 Task: Create a due date automation trigger when advanced on, on the tuesday of the week before a card is due add fields with custom field "Resume" set to a date between 1 and 7 working days from now at 11:00 AM.
Action: Mouse moved to (1042, 87)
Screenshot: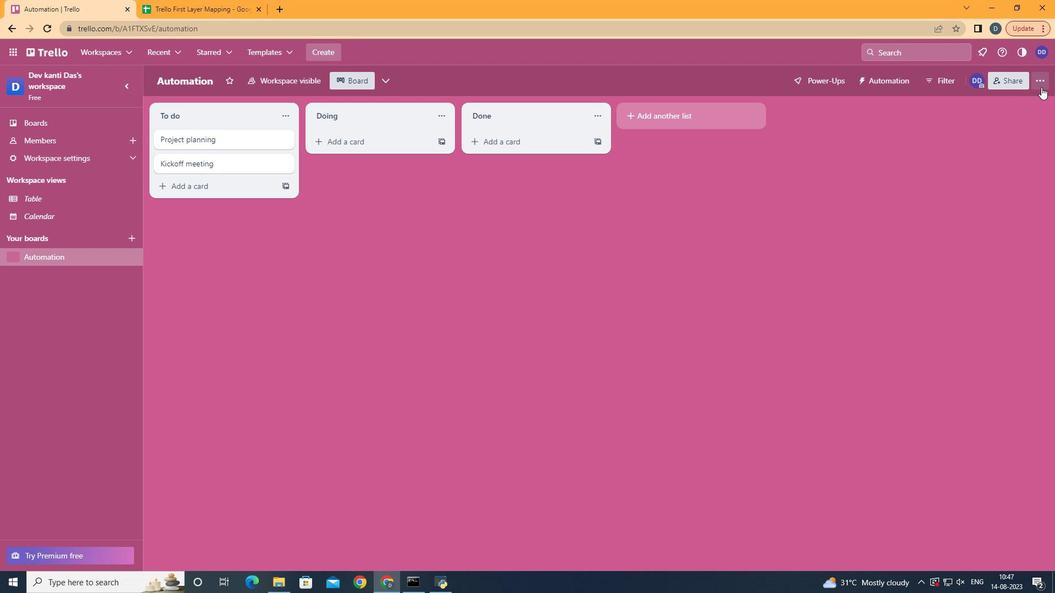 
Action: Mouse pressed left at (1042, 87)
Screenshot: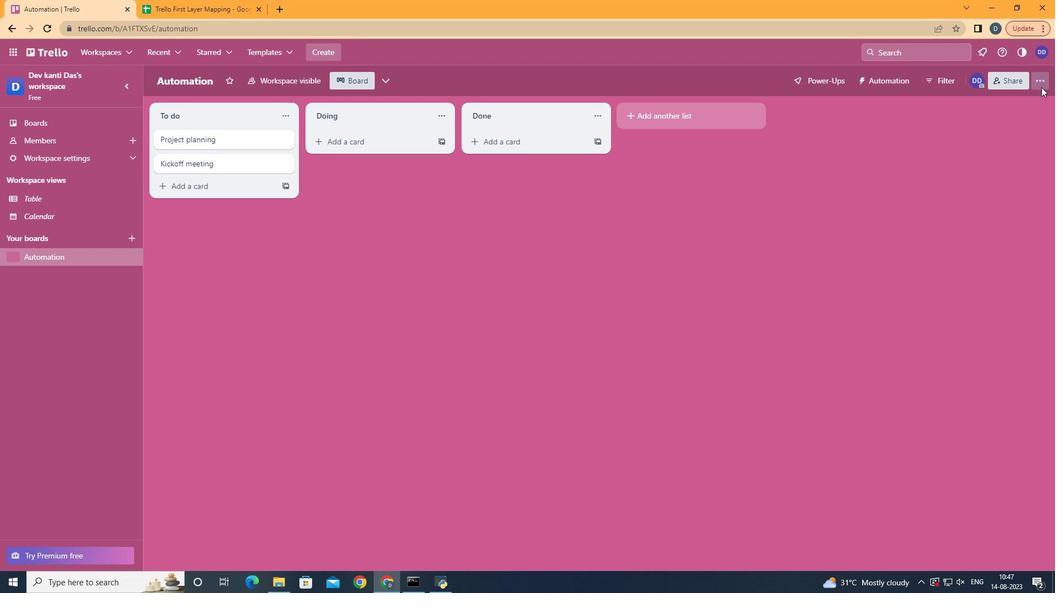 
Action: Mouse moved to (962, 237)
Screenshot: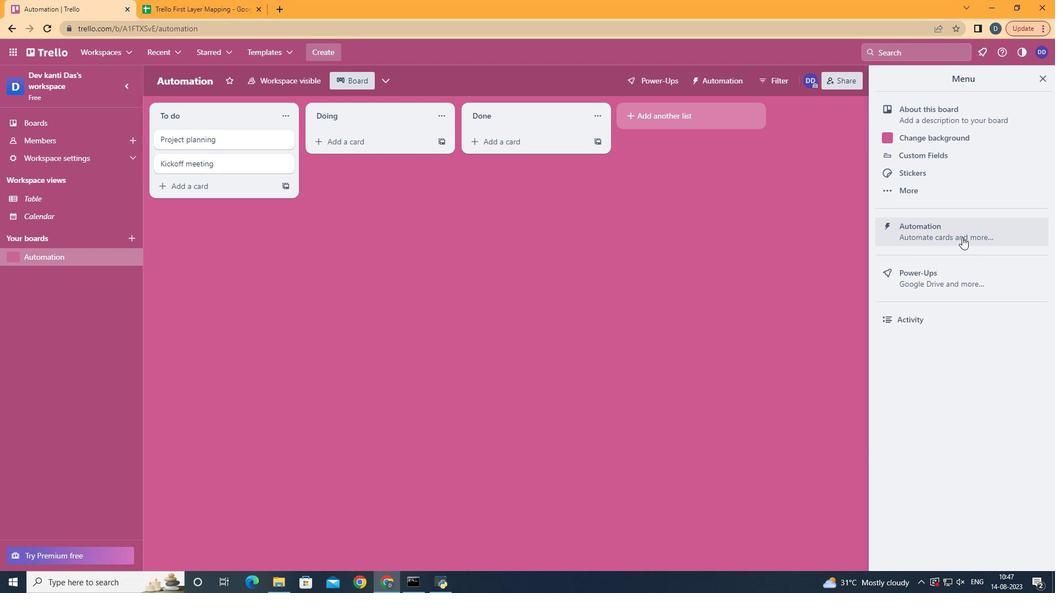 
Action: Mouse pressed left at (962, 237)
Screenshot: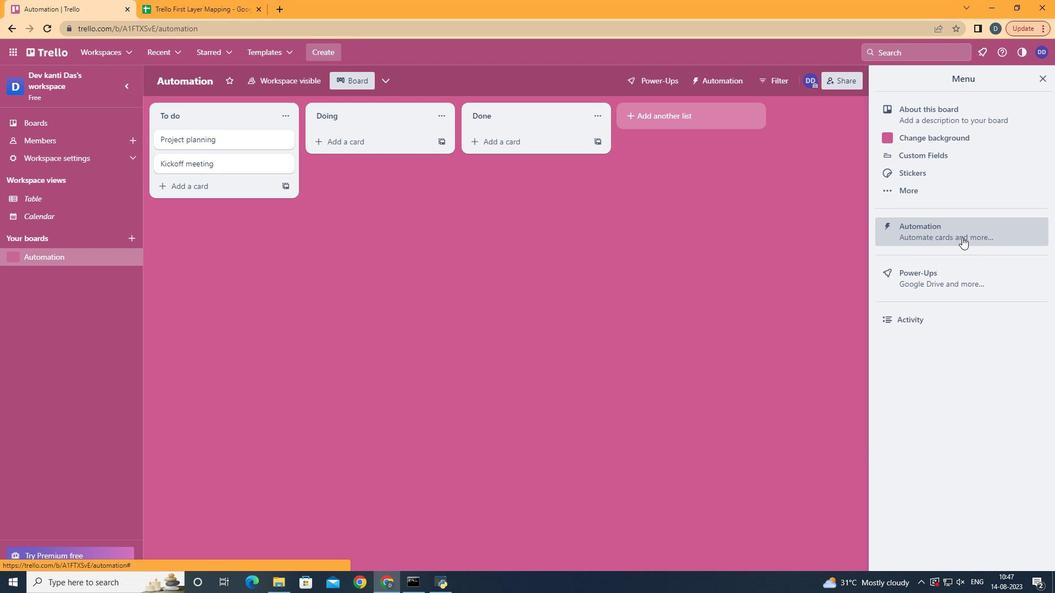 
Action: Mouse moved to (211, 221)
Screenshot: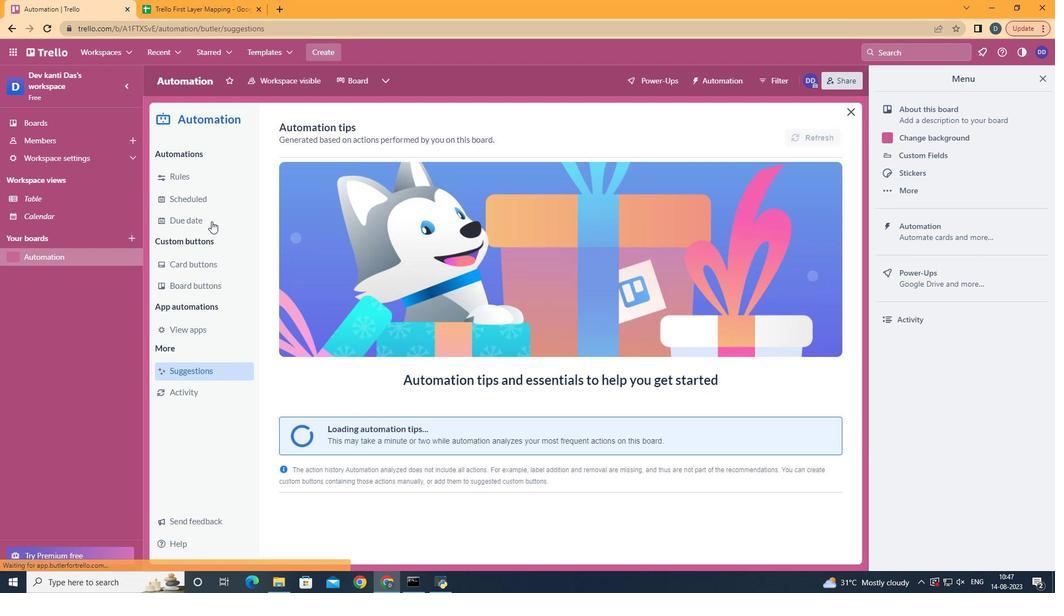 
Action: Mouse pressed left at (211, 221)
Screenshot: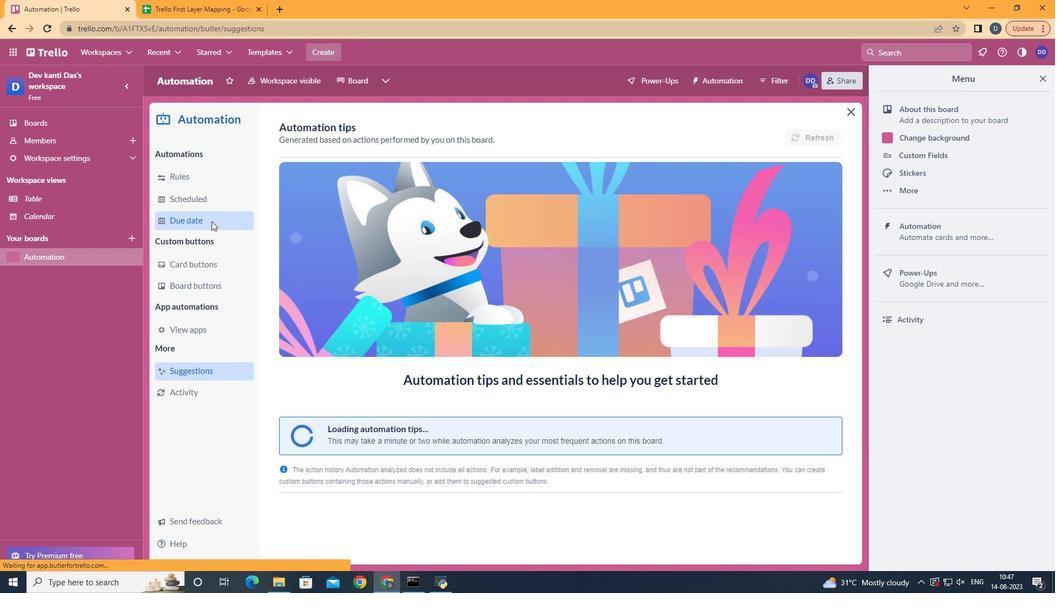 
Action: Mouse moved to (775, 129)
Screenshot: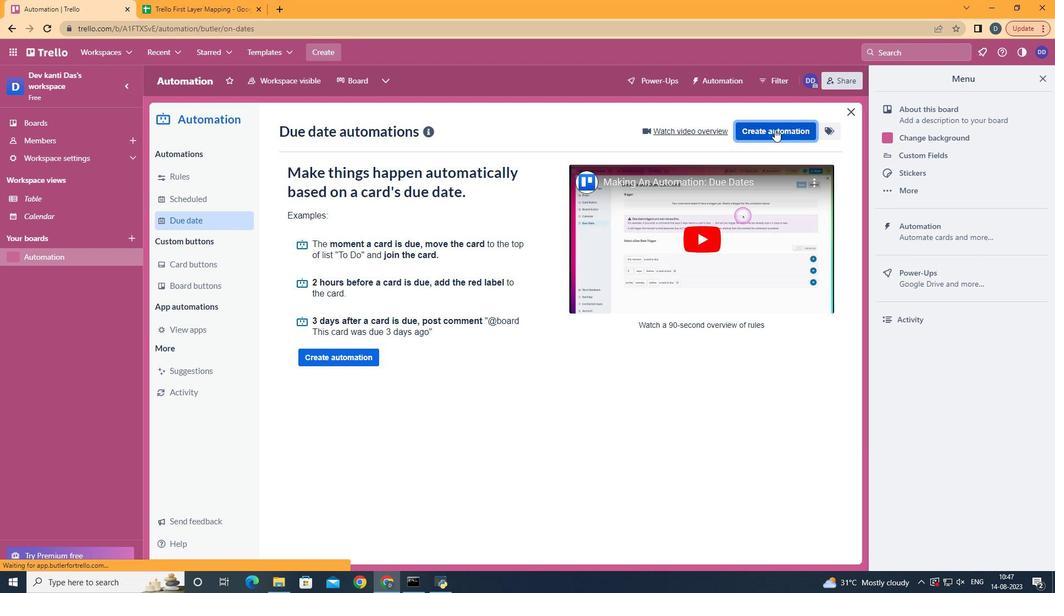 
Action: Mouse pressed left at (775, 129)
Screenshot: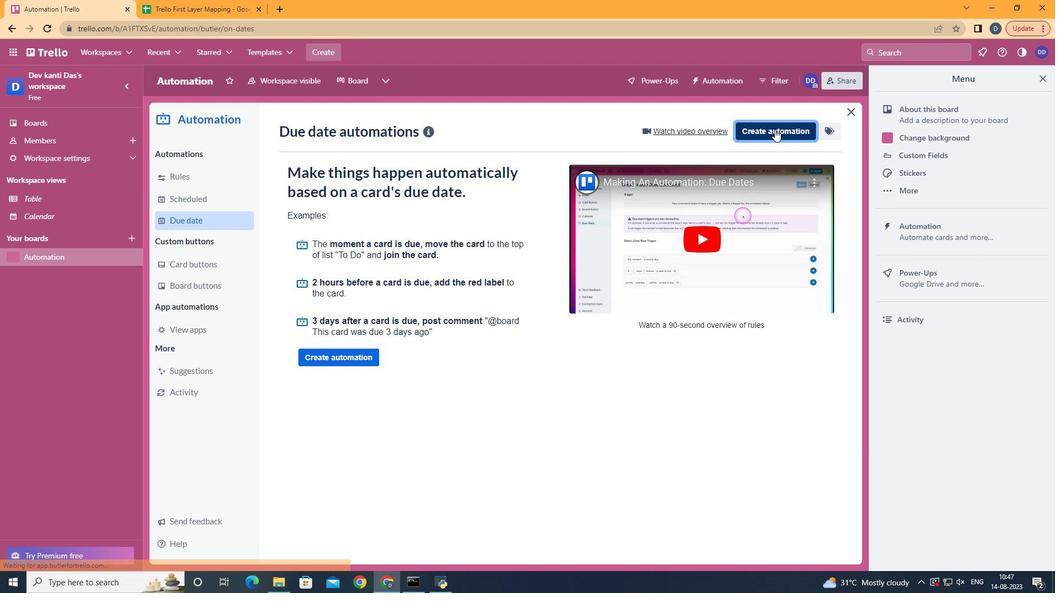 
Action: Mouse moved to (532, 241)
Screenshot: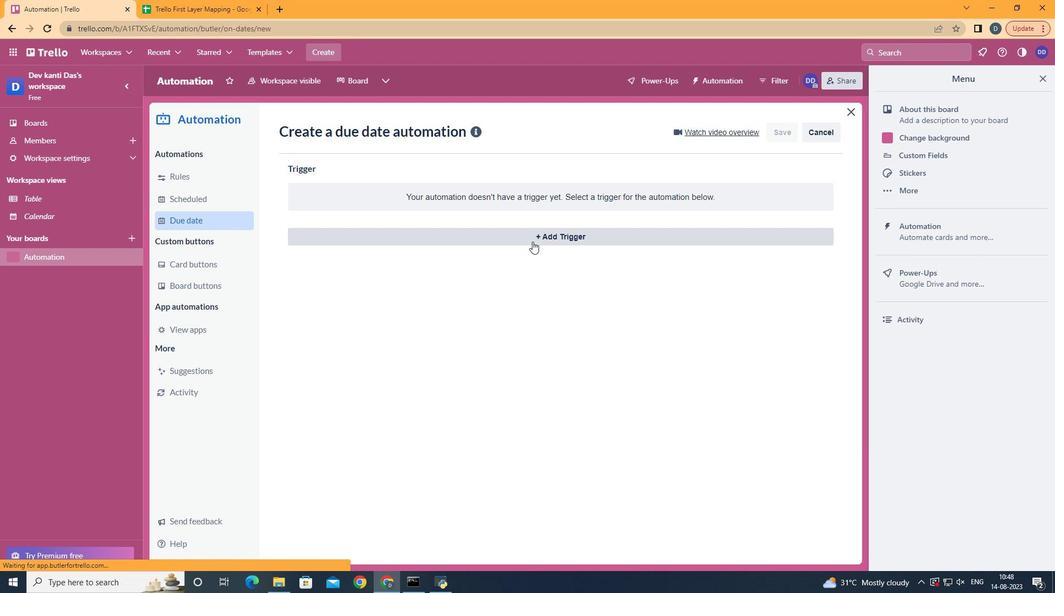 
Action: Mouse pressed left at (532, 241)
Screenshot: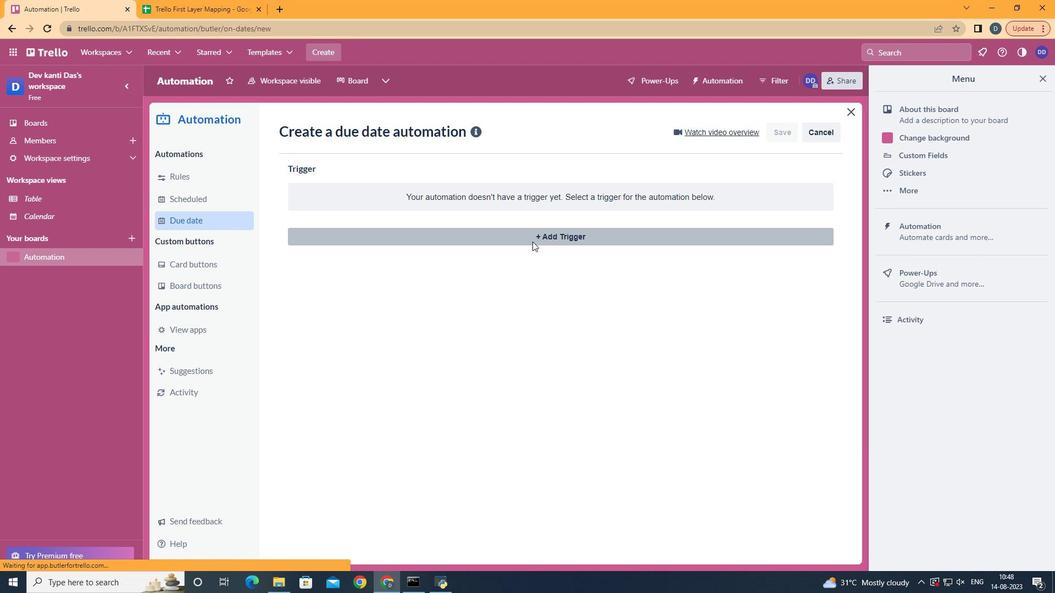 
Action: Mouse moved to (345, 311)
Screenshot: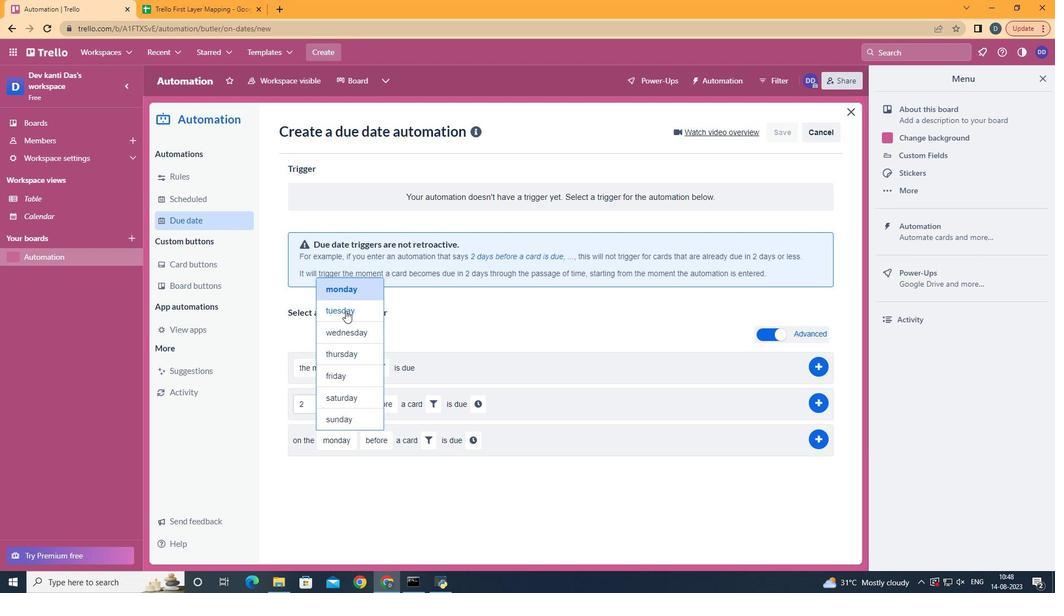 
Action: Mouse pressed left at (345, 311)
Screenshot: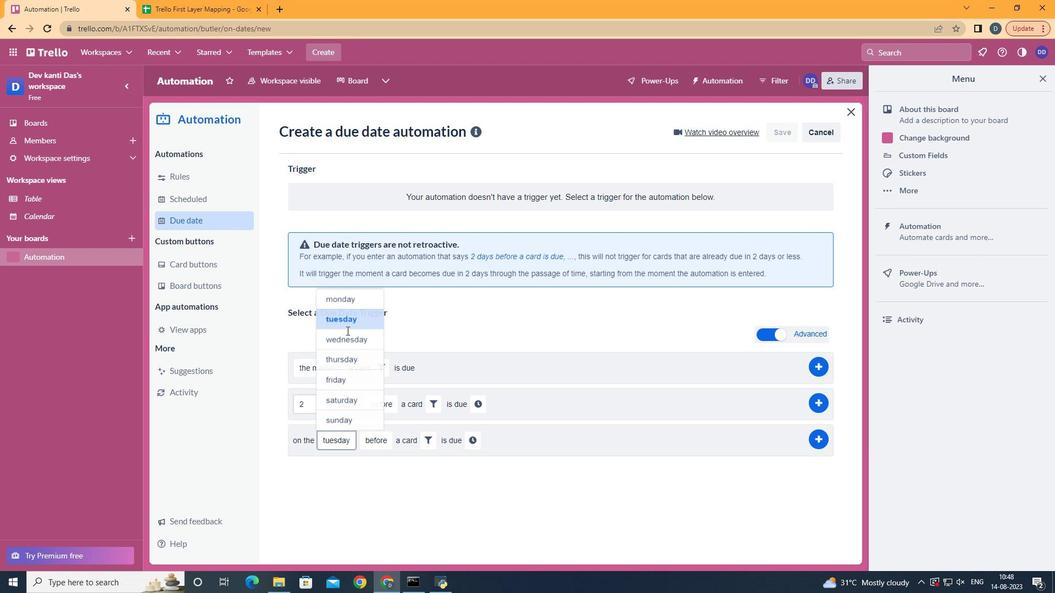 
Action: Mouse moved to (386, 527)
Screenshot: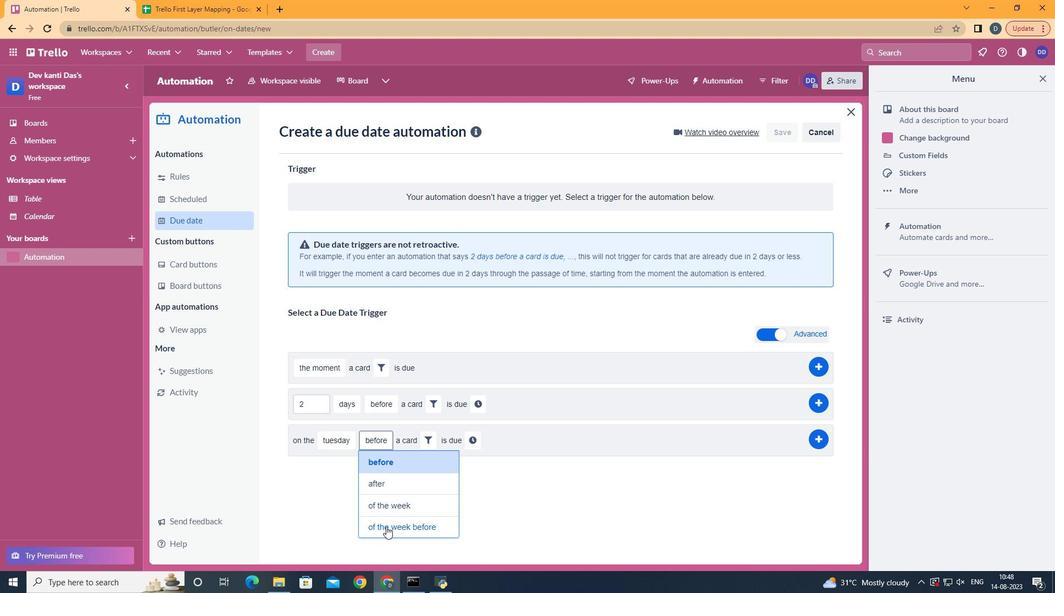 
Action: Mouse pressed left at (386, 527)
Screenshot: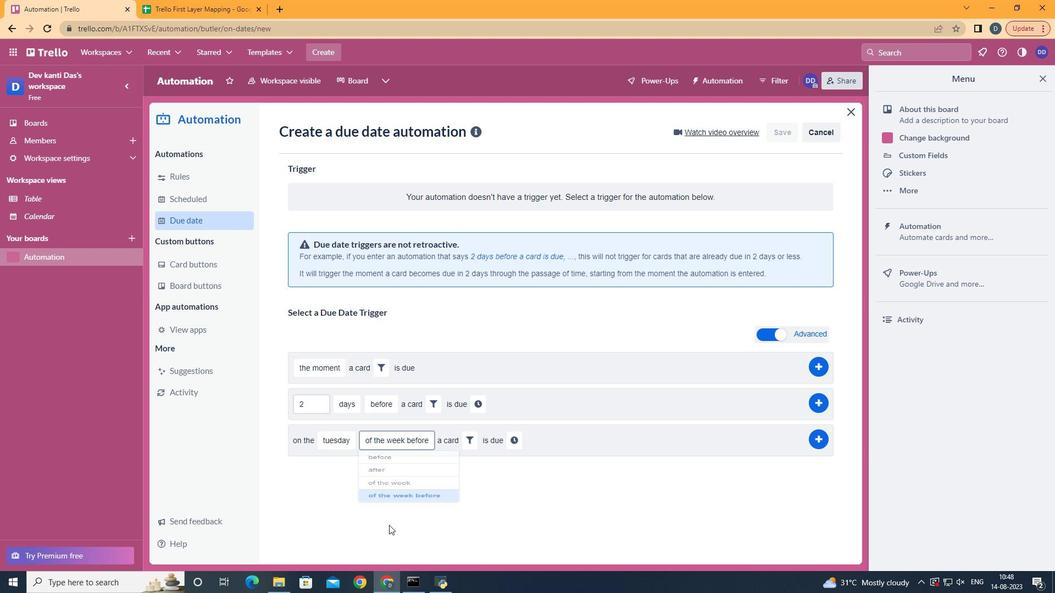 
Action: Mouse moved to (460, 440)
Screenshot: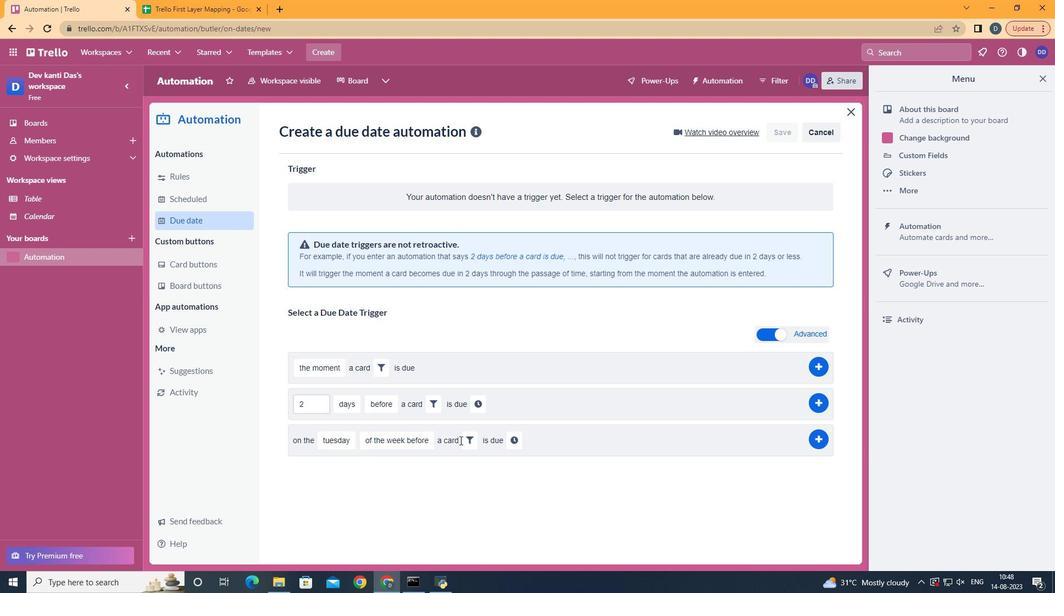 
Action: Mouse pressed left at (460, 440)
Screenshot: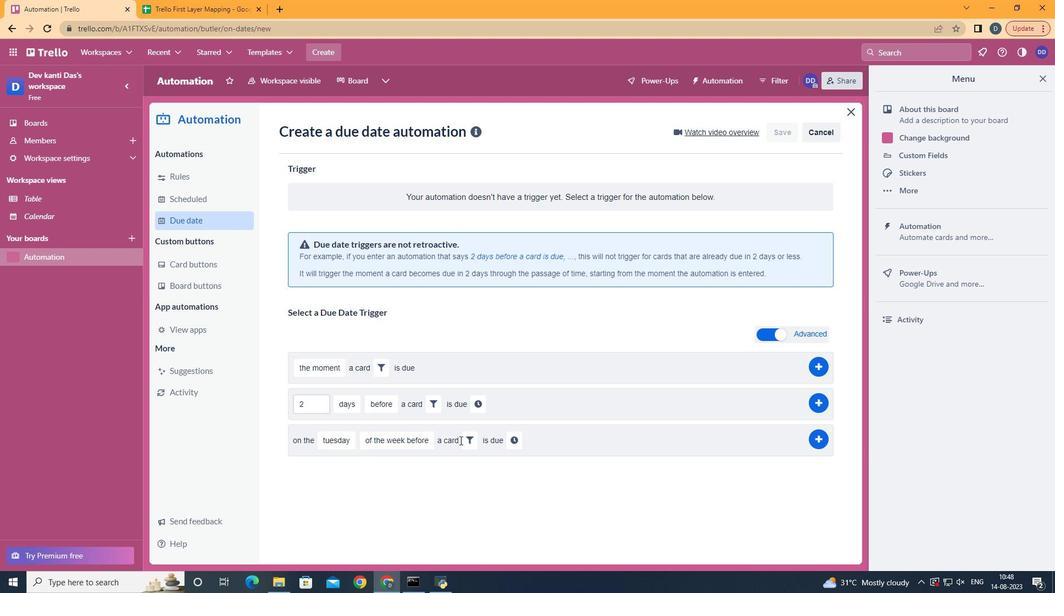 
Action: Mouse moved to (464, 439)
Screenshot: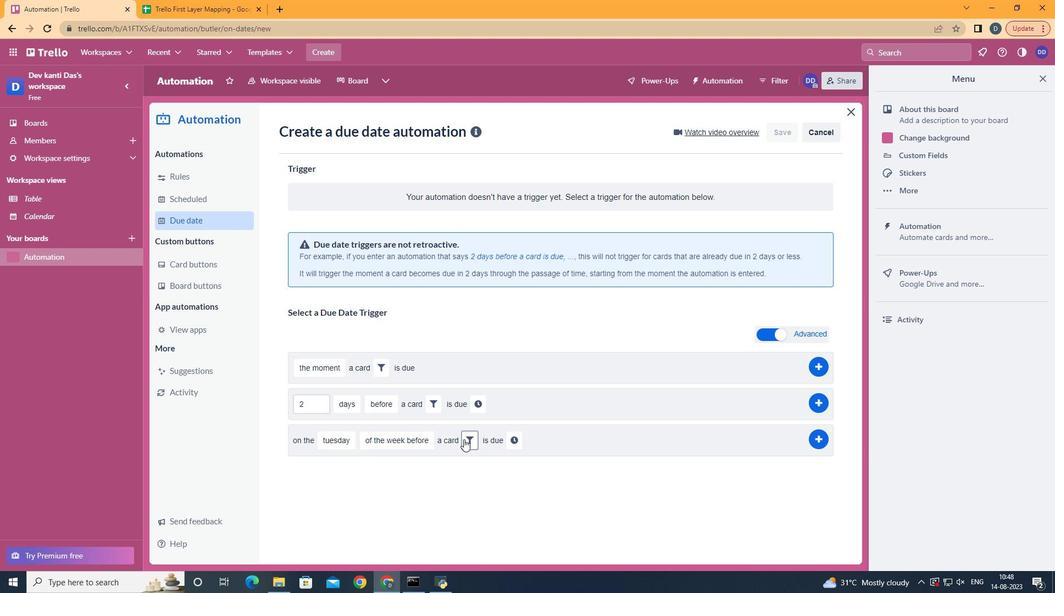 
Action: Mouse pressed left at (464, 439)
Screenshot: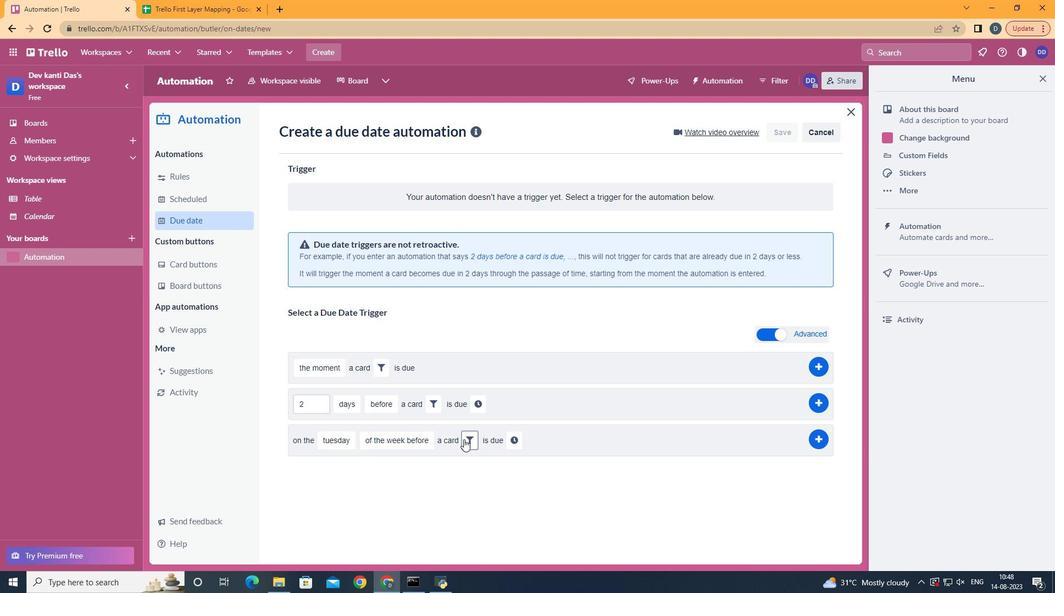 
Action: Mouse moved to (649, 477)
Screenshot: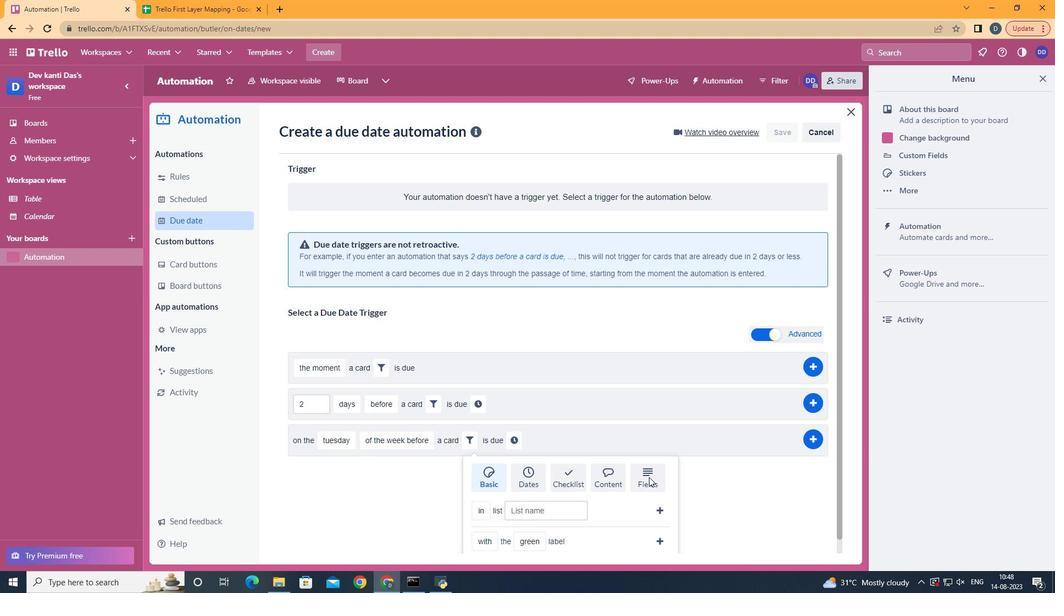
Action: Mouse pressed left at (649, 477)
Screenshot: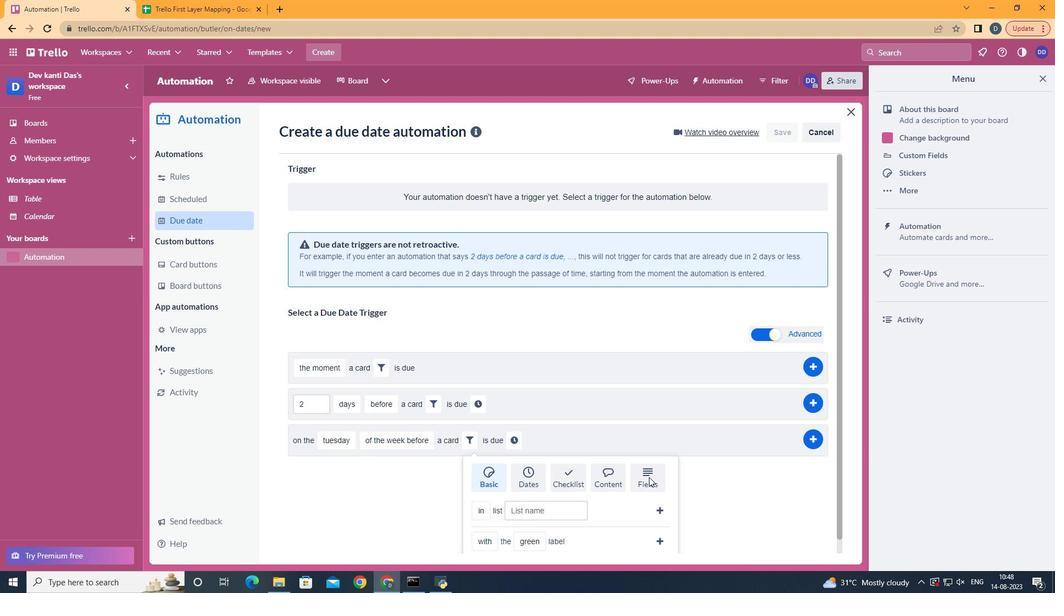 
Action: Mouse scrolled (649, 477) with delta (0, 0)
Screenshot: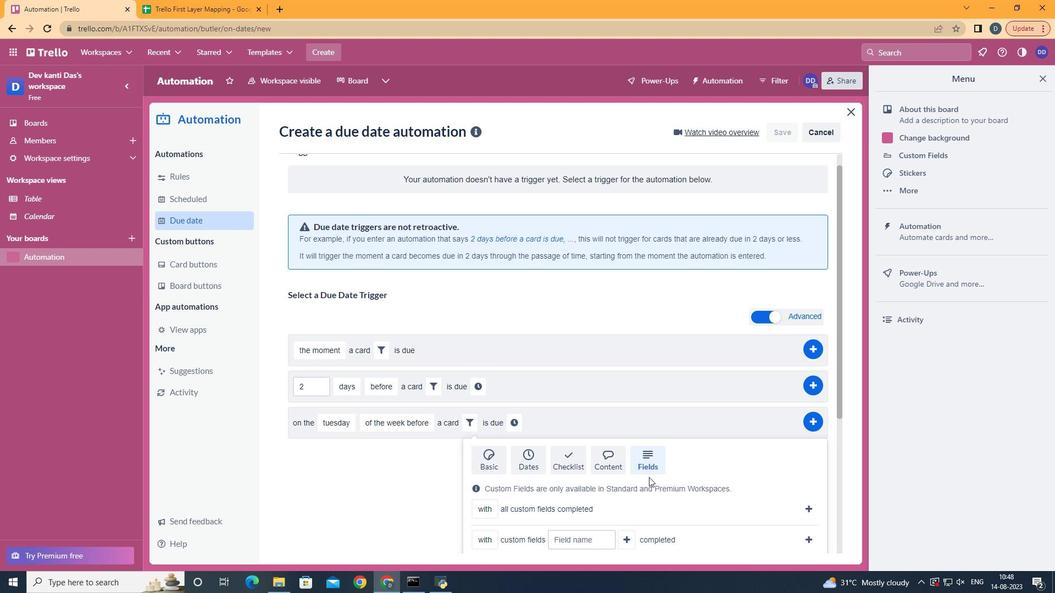 
Action: Mouse scrolled (649, 476) with delta (0, -1)
Screenshot: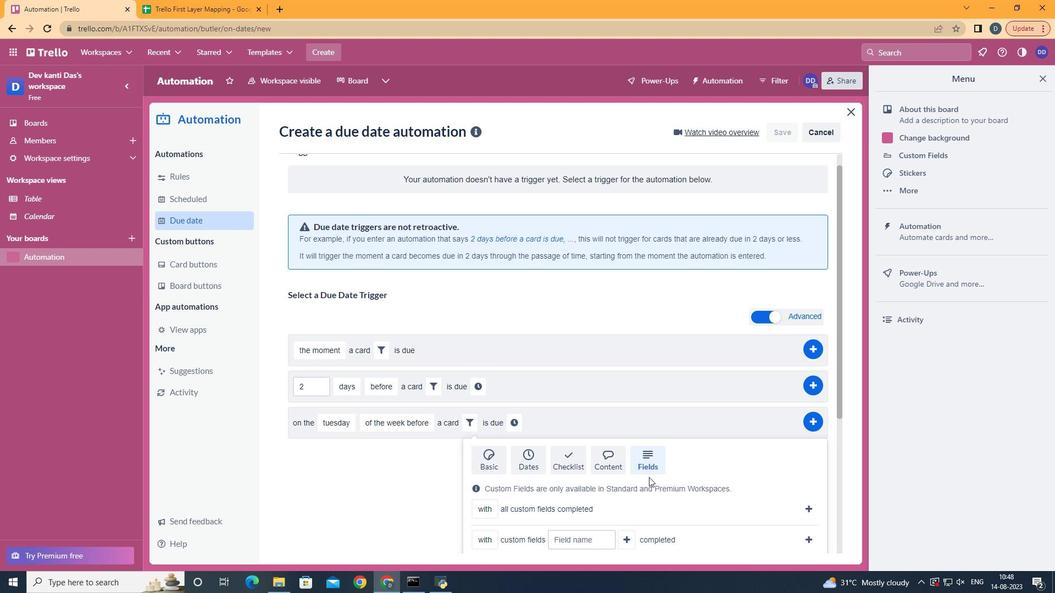 
Action: Mouse scrolled (649, 477) with delta (0, 0)
Screenshot: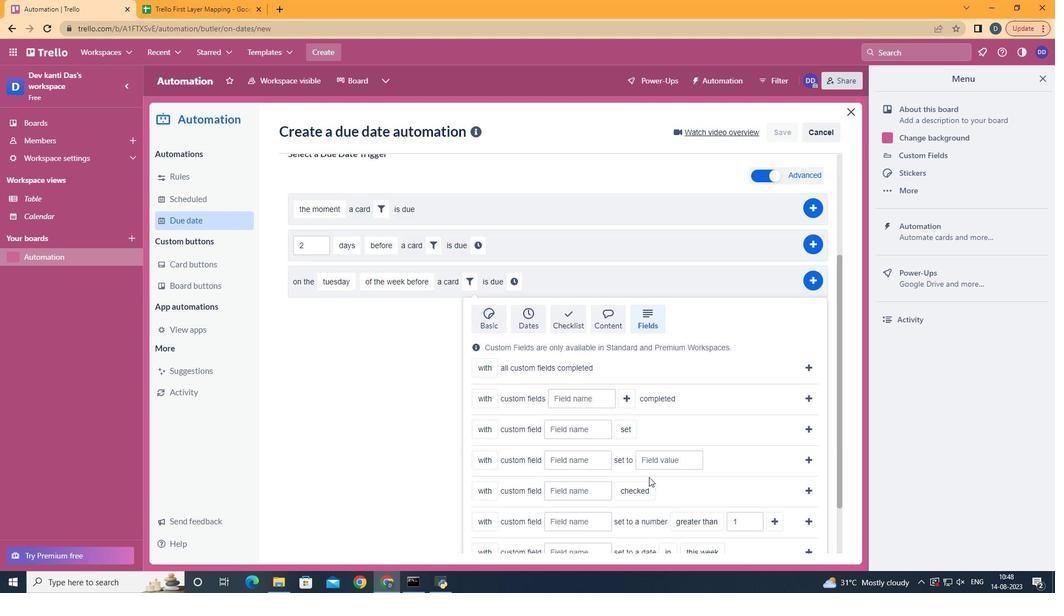 
Action: Mouse scrolled (649, 476) with delta (0, -1)
Screenshot: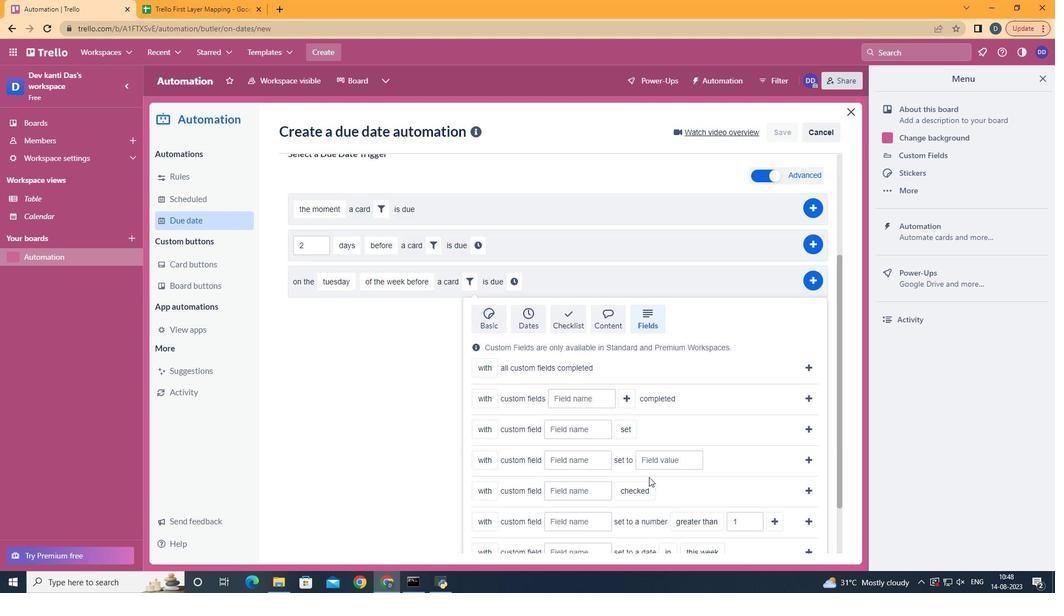 
Action: Mouse moved to (563, 510)
Screenshot: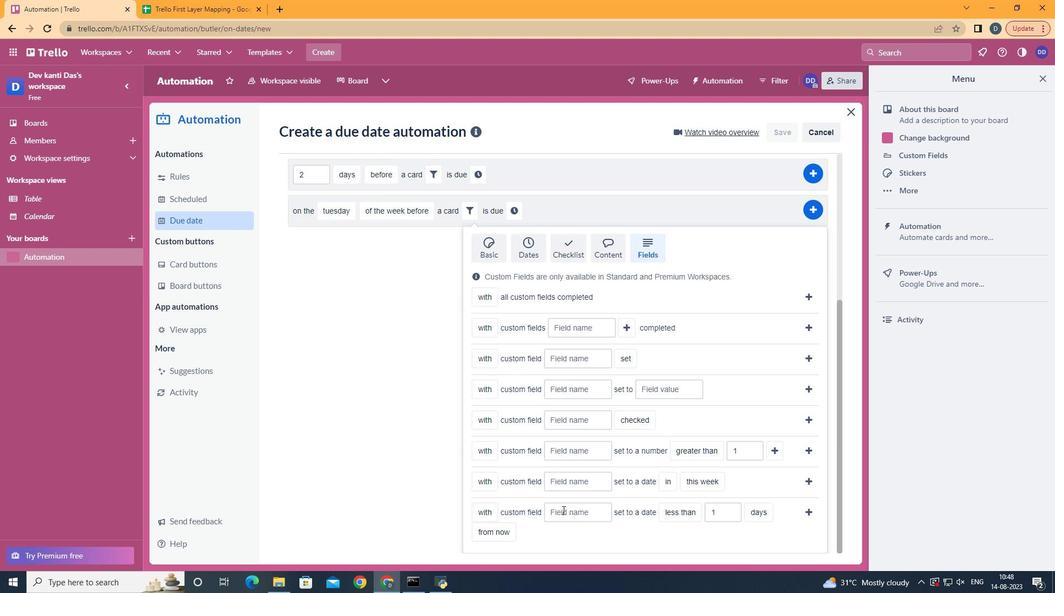 
Action: Mouse pressed left at (563, 510)
Screenshot: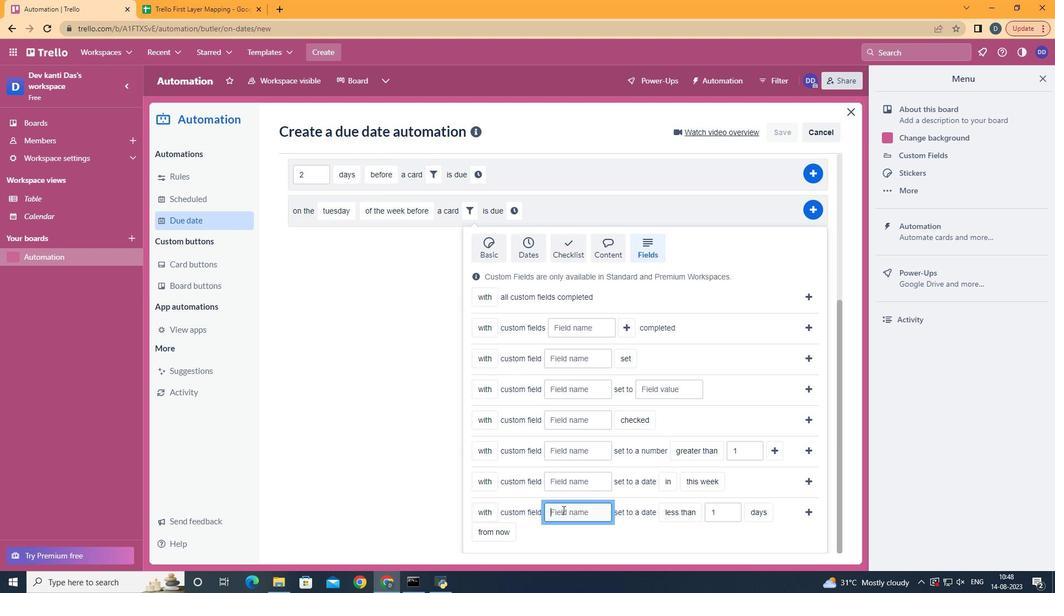 
Action: Key pressed <Key.shift>Resume
Screenshot: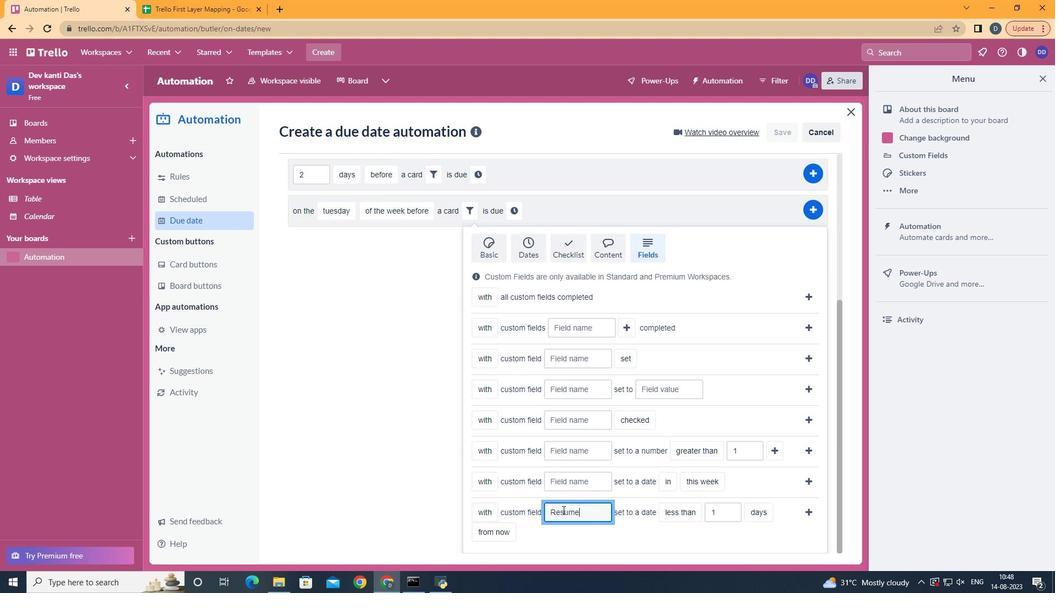 
Action: Mouse moved to (687, 494)
Screenshot: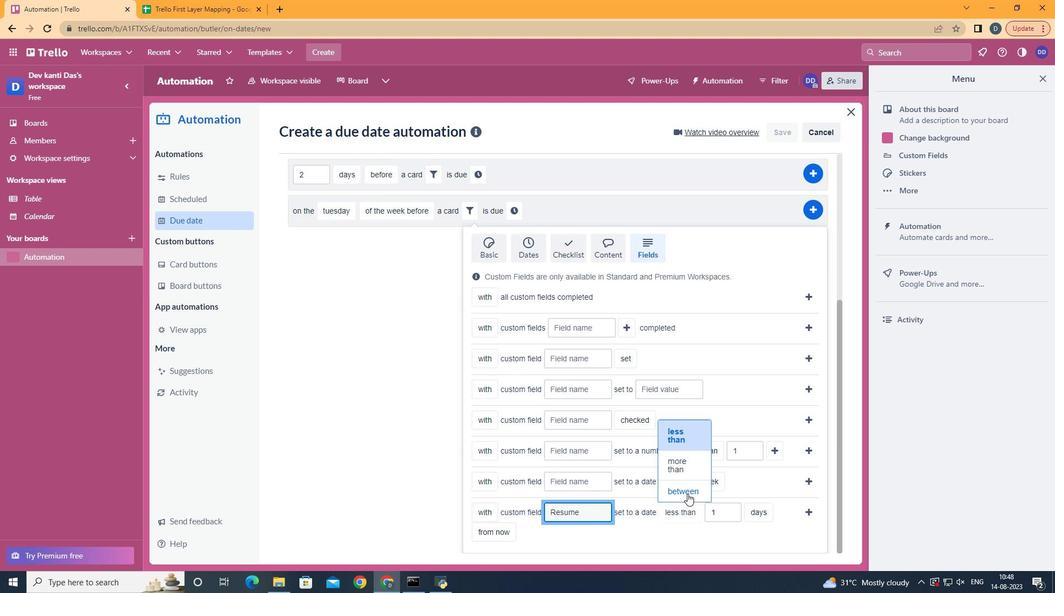 
Action: Mouse pressed left at (687, 494)
Screenshot: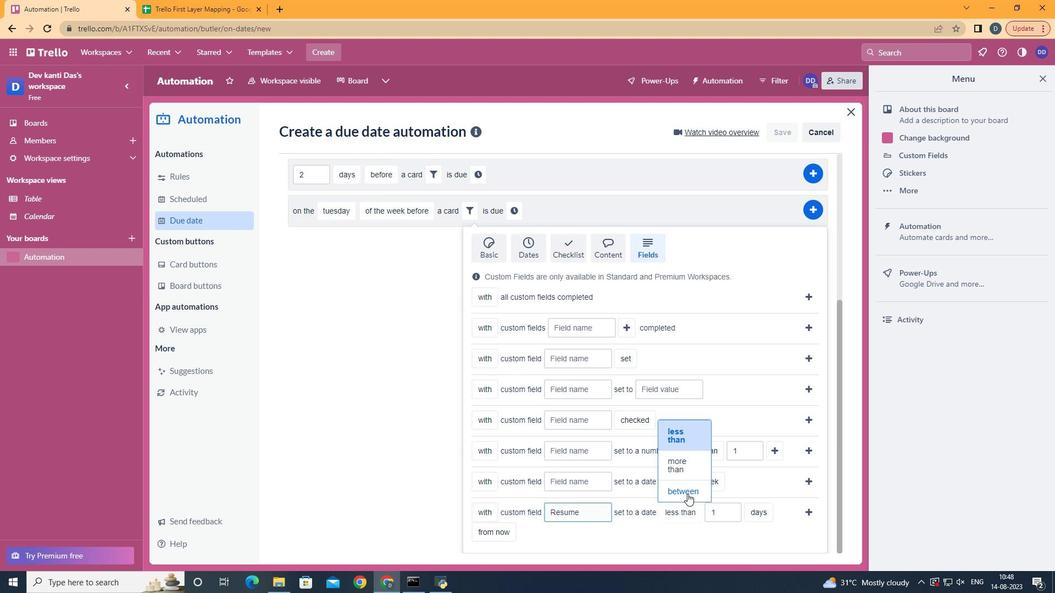 
Action: Mouse moved to (533, 510)
Screenshot: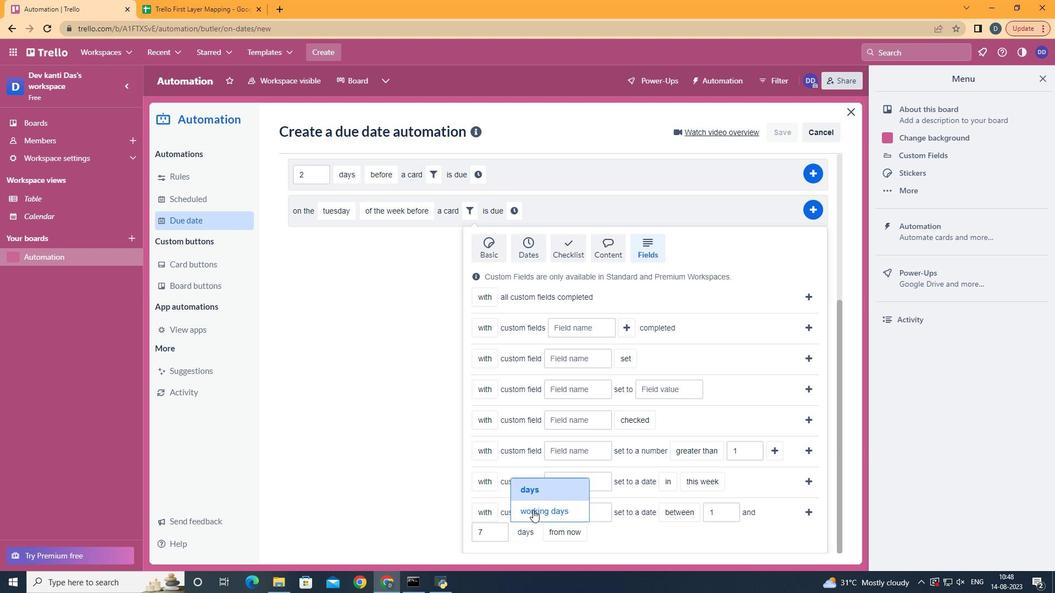 
Action: Mouse pressed left at (533, 510)
Screenshot: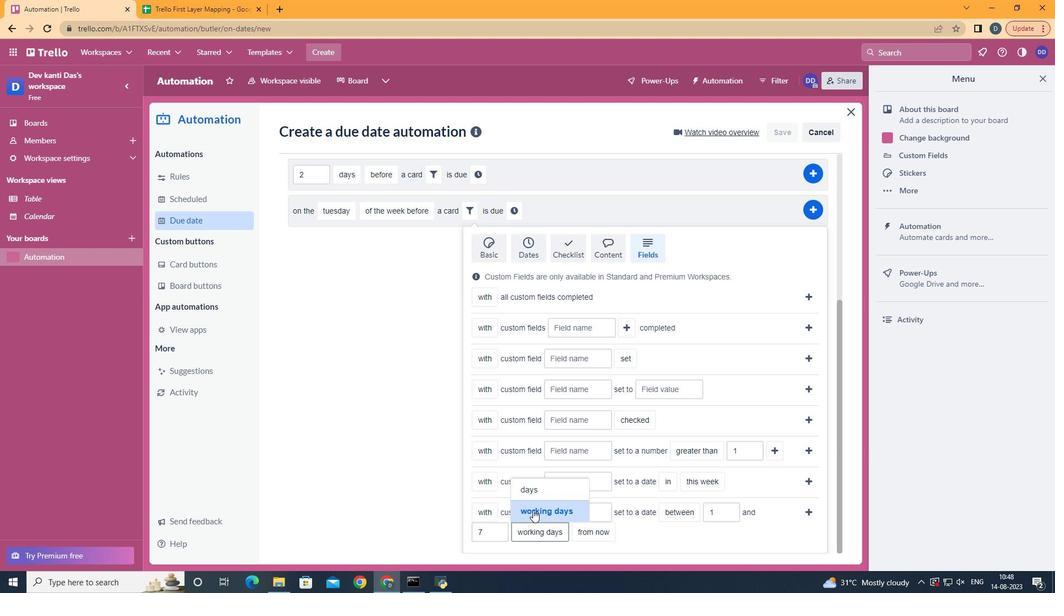 
Action: Mouse moved to (811, 514)
Screenshot: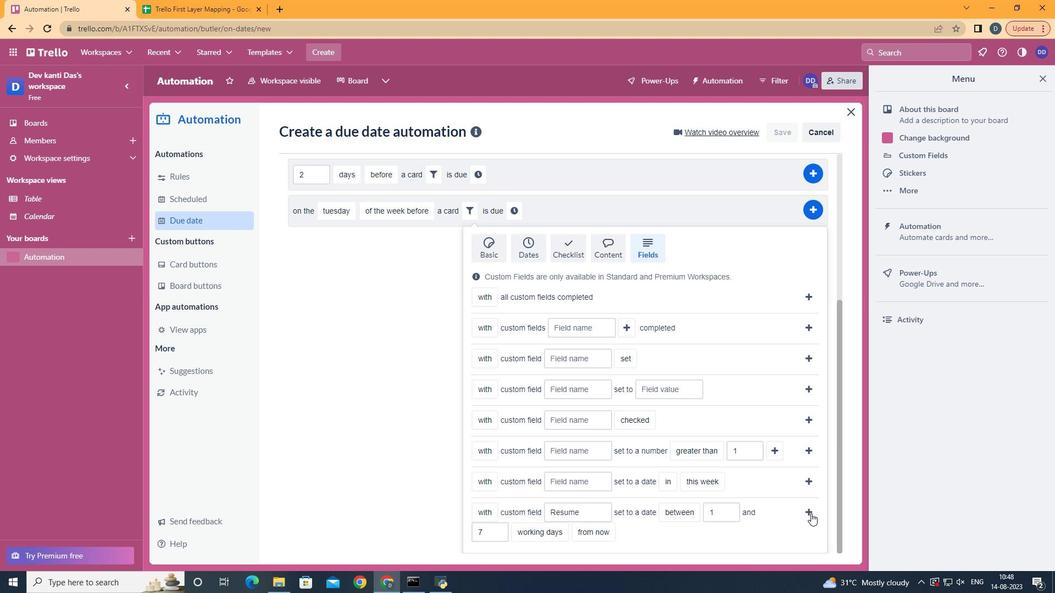 
Action: Mouse pressed left at (811, 514)
Screenshot: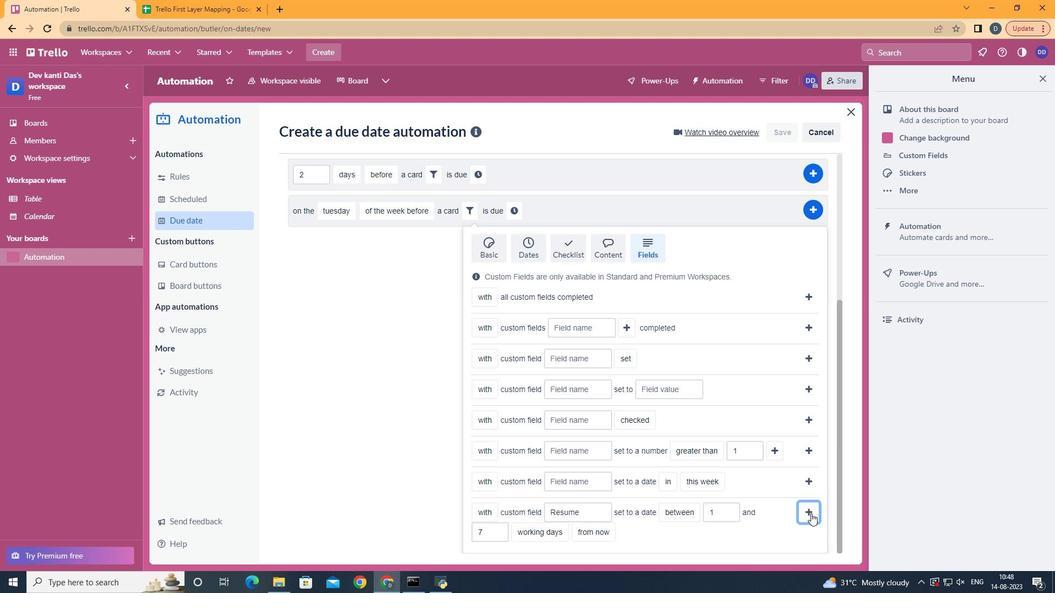 
Action: Mouse moved to (321, 464)
Screenshot: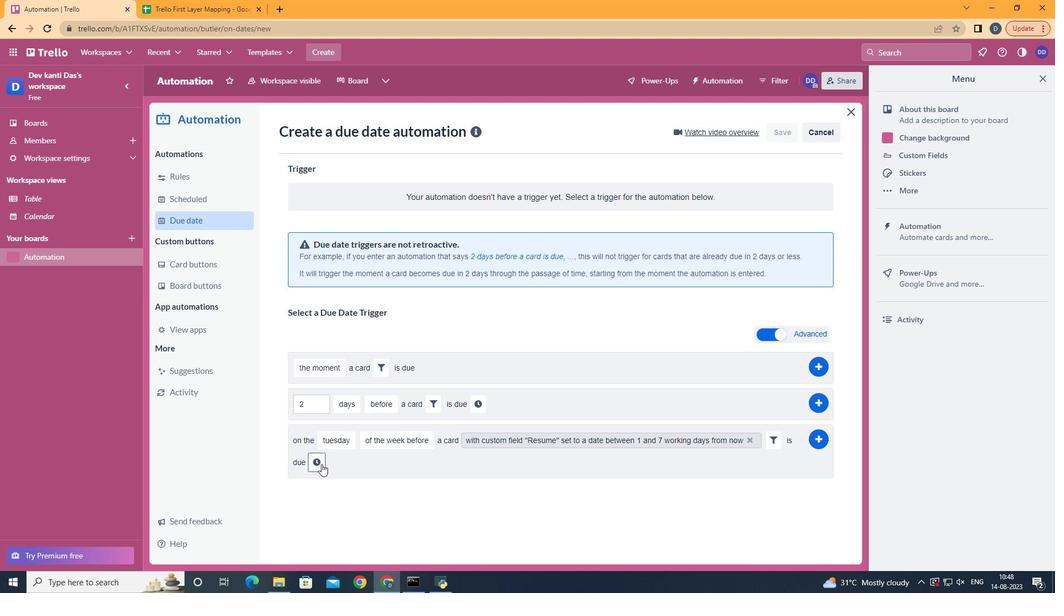 
Action: Mouse pressed left at (321, 464)
Screenshot: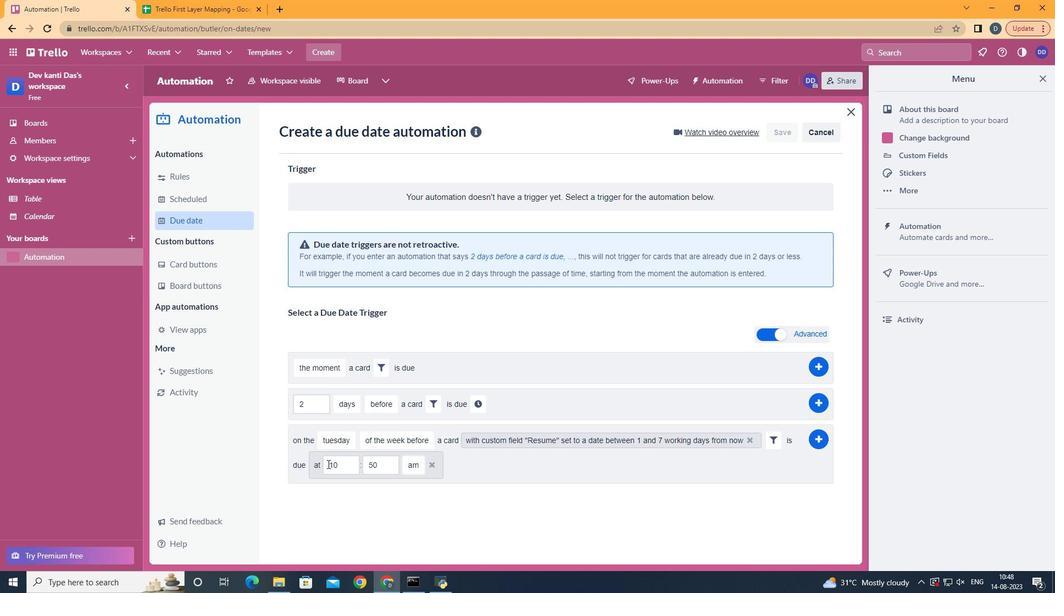 
Action: Mouse moved to (343, 465)
Screenshot: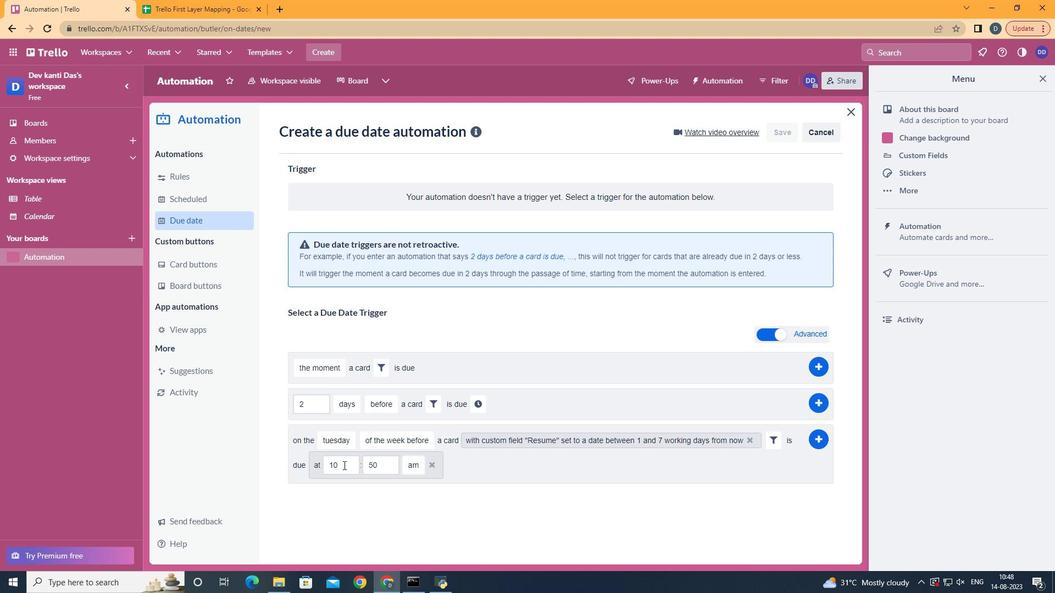 
Action: Mouse pressed left at (343, 465)
Screenshot: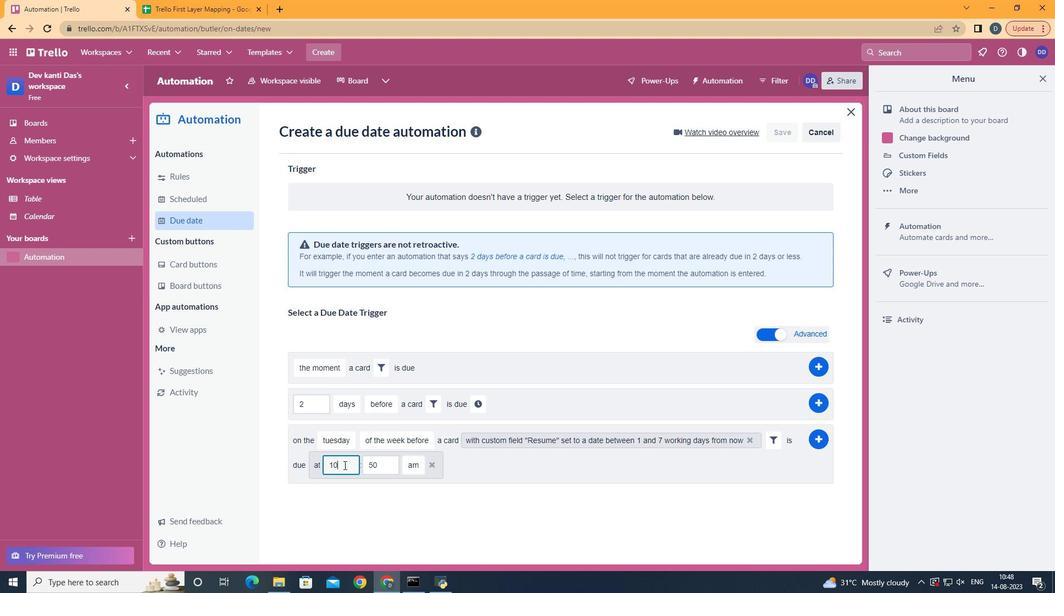 
Action: Mouse moved to (344, 465)
Screenshot: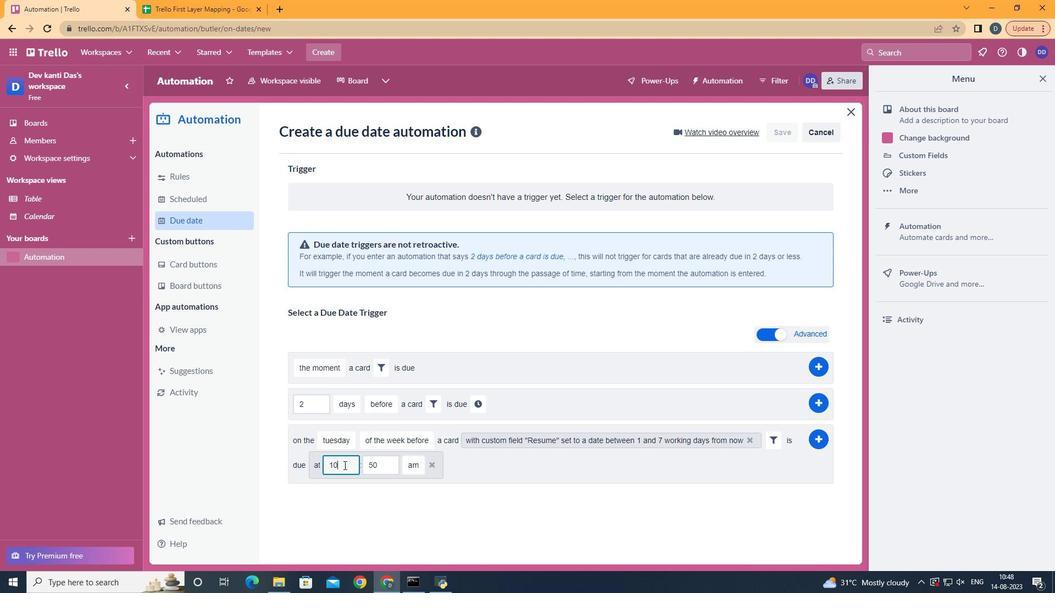 
Action: Key pressed <Key.backspace>1
Screenshot: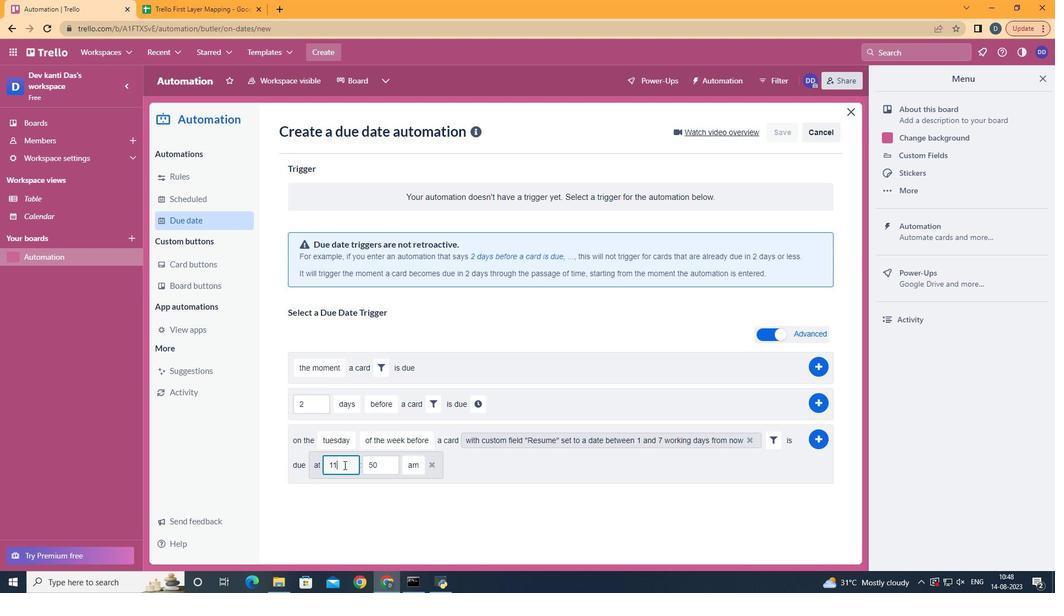 
Action: Mouse moved to (397, 462)
Screenshot: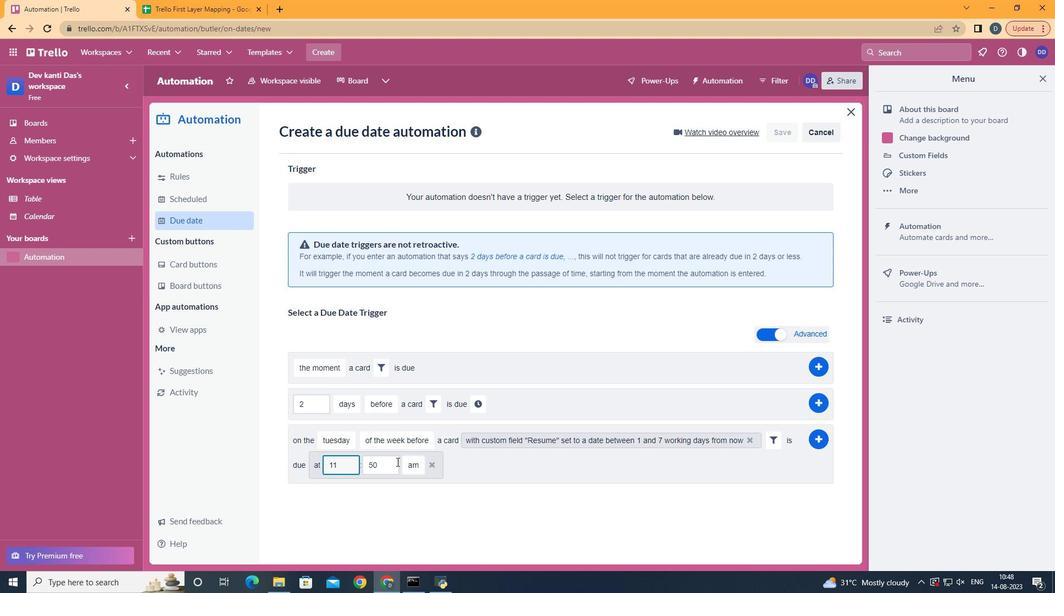 
Action: Mouse pressed left at (397, 462)
Screenshot: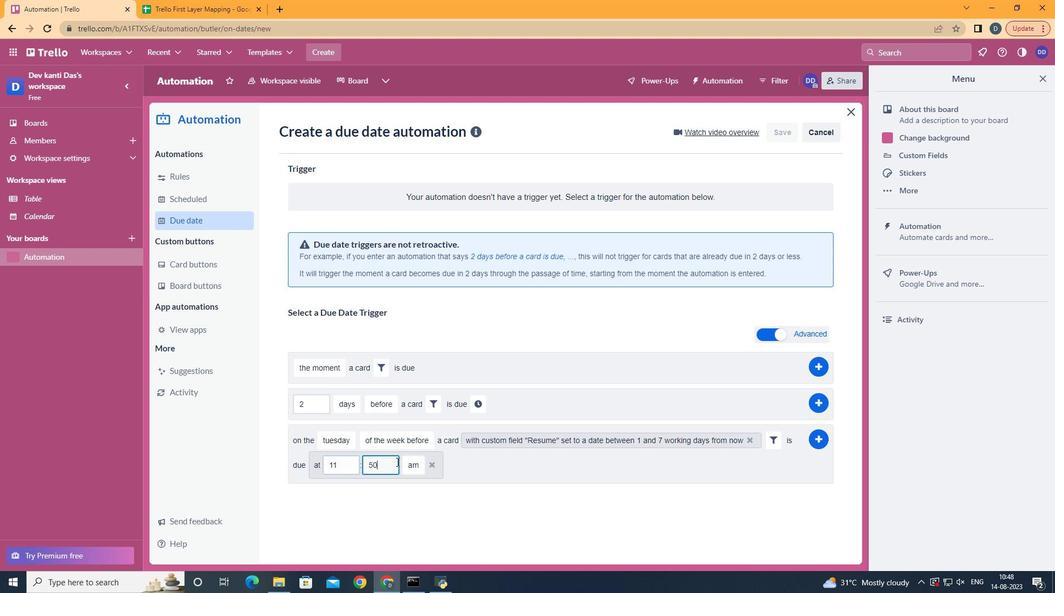 
Action: Key pressed <Key.backspace><Key.backspace>00
Screenshot: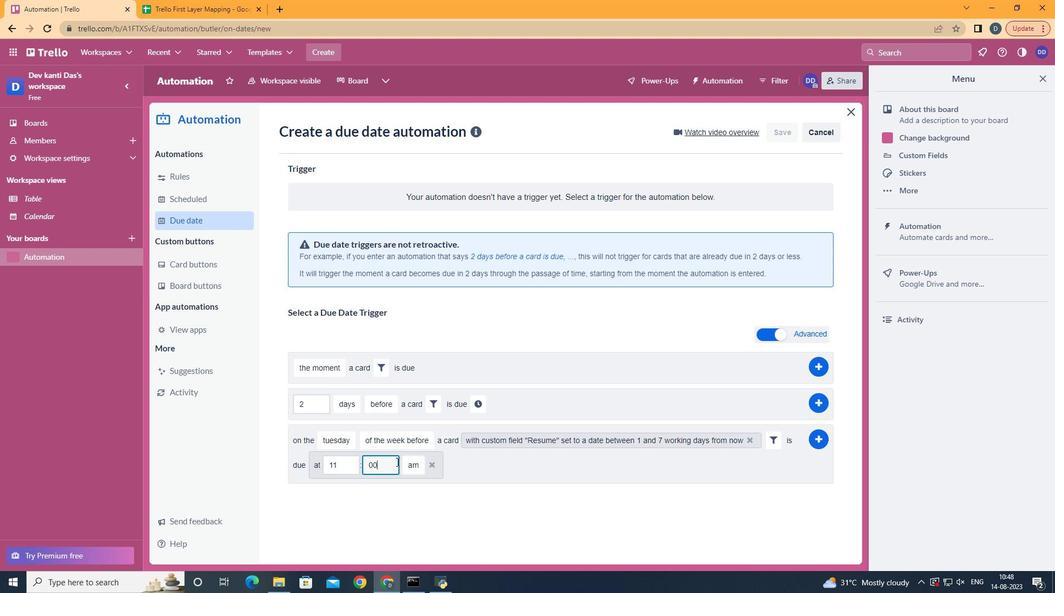
Action: Mouse moved to (824, 440)
Screenshot: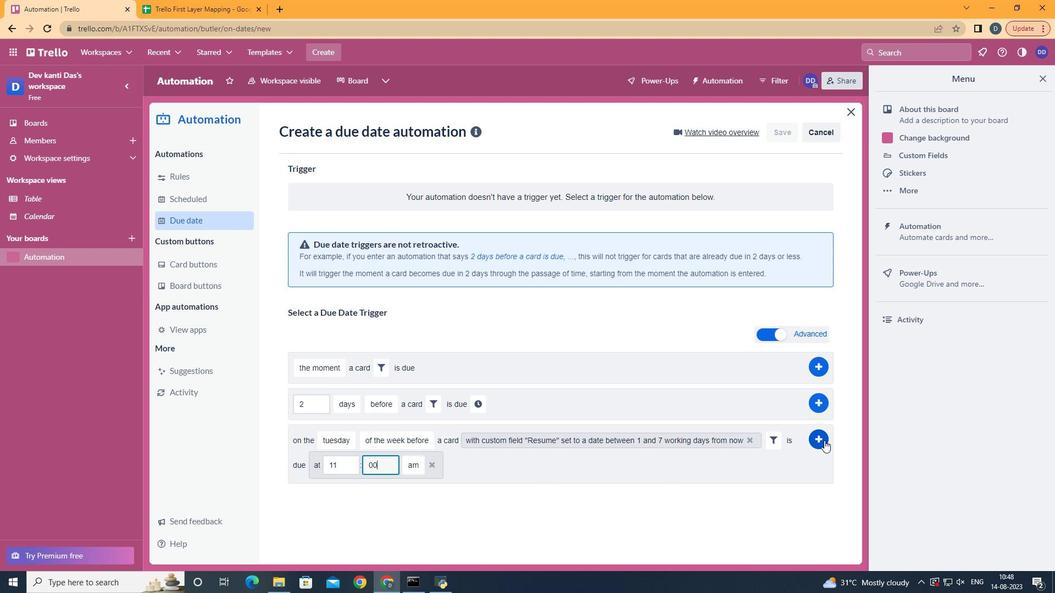 
Action: Mouse pressed left at (824, 440)
Screenshot: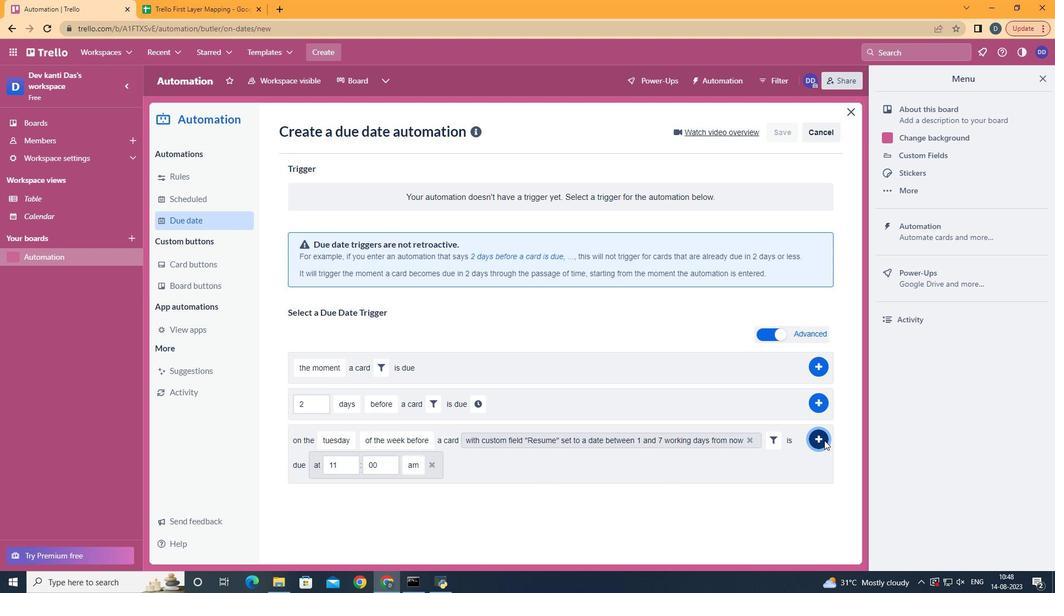 
